Task: Change arrow line weight to 8PX.
Action: Mouse moved to (563, 317)
Screenshot: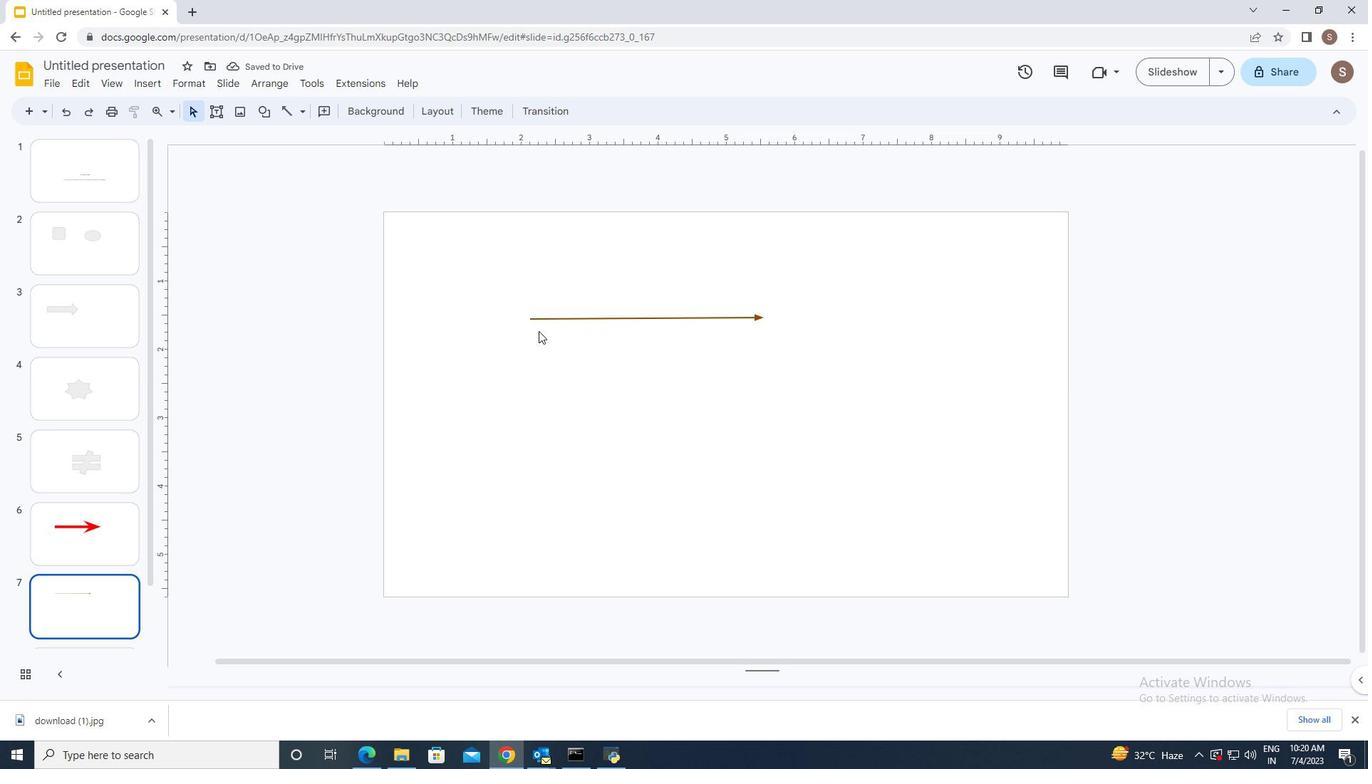 
Action: Mouse pressed left at (563, 317)
Screenshot: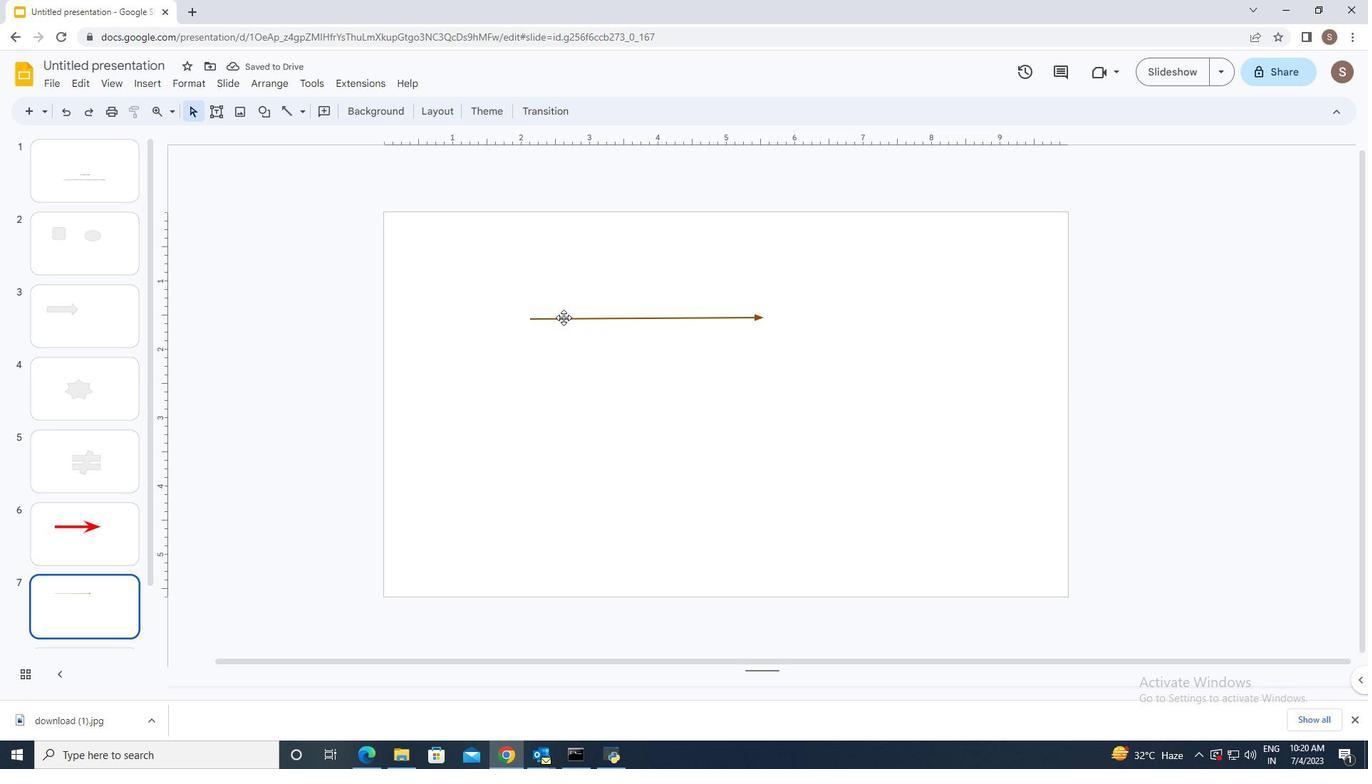 
Action: Mouse moved to (343, 110)
Screenshot: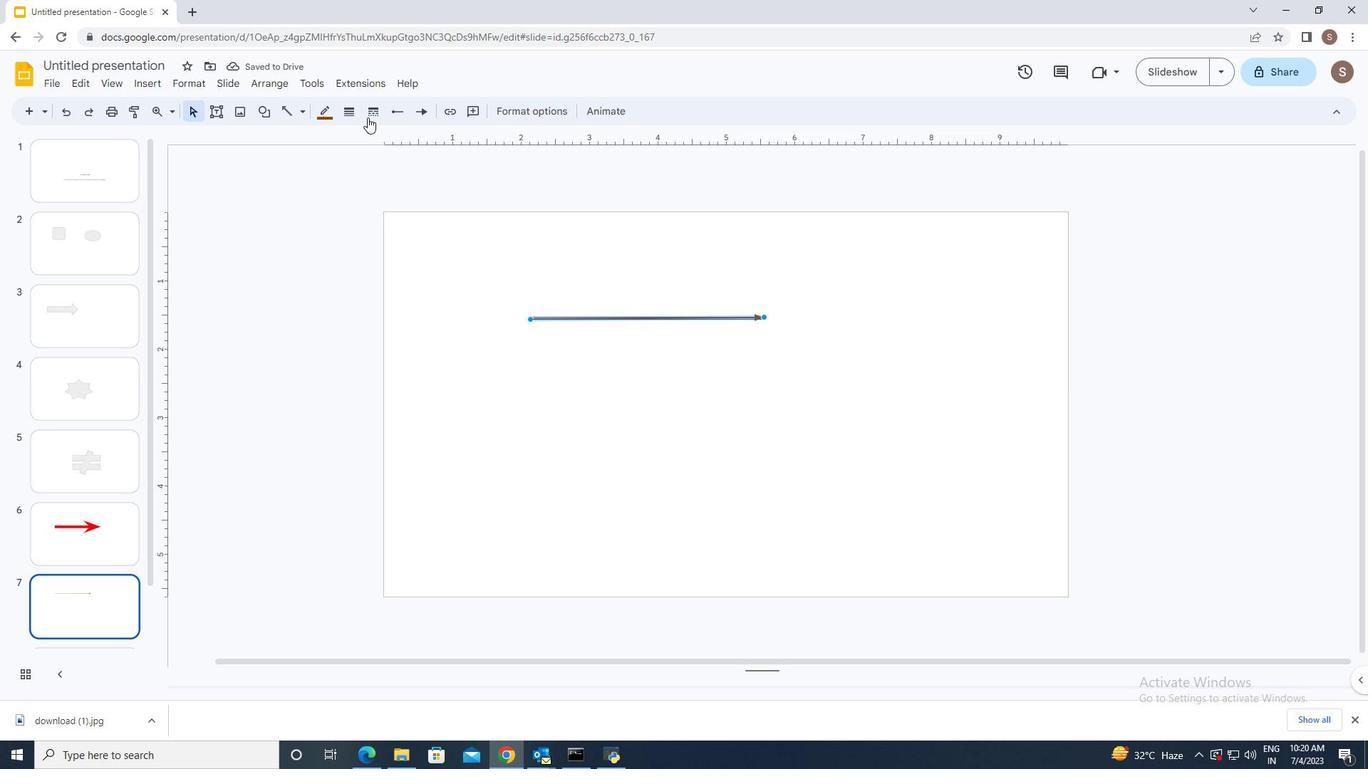 
Action: Mouse pressed left at (343, 110)
Screenshot: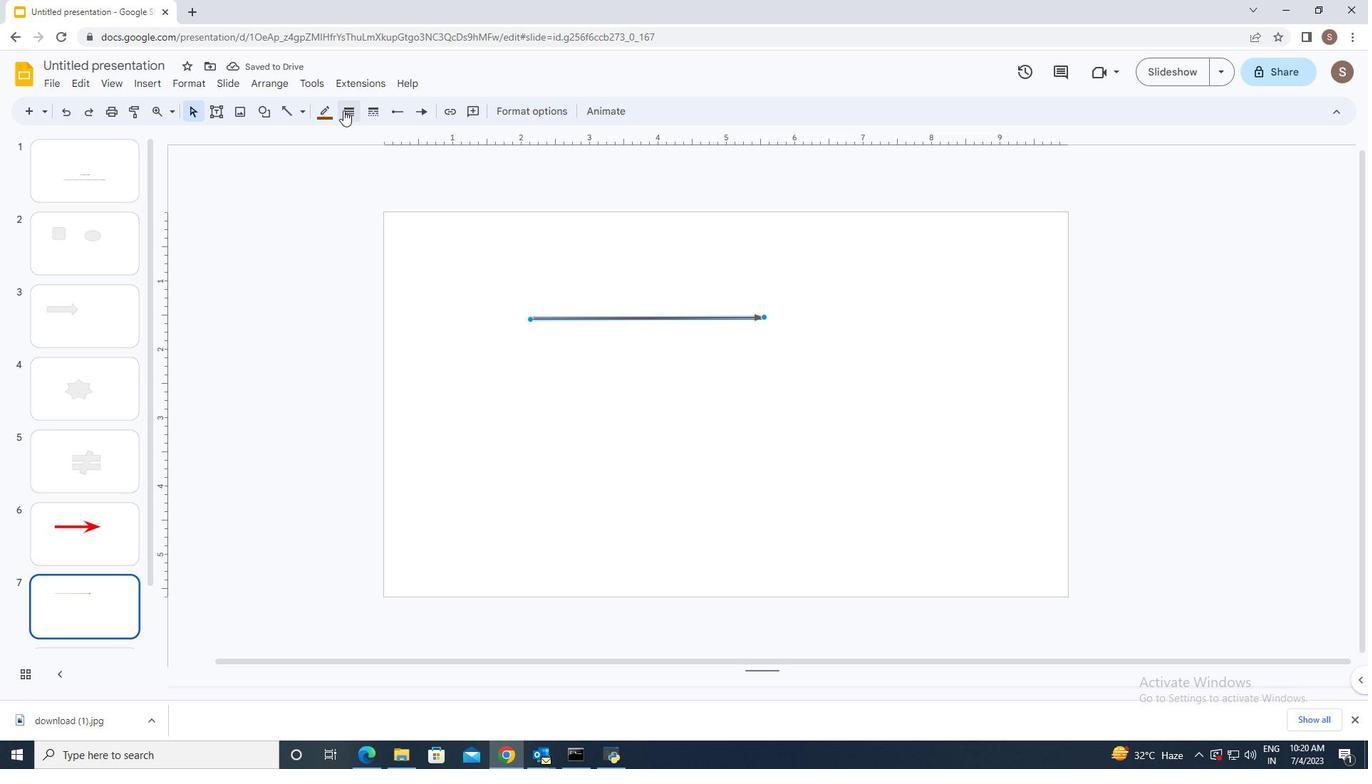 
Action: Mouse moved to (369, 222)
Screenshot: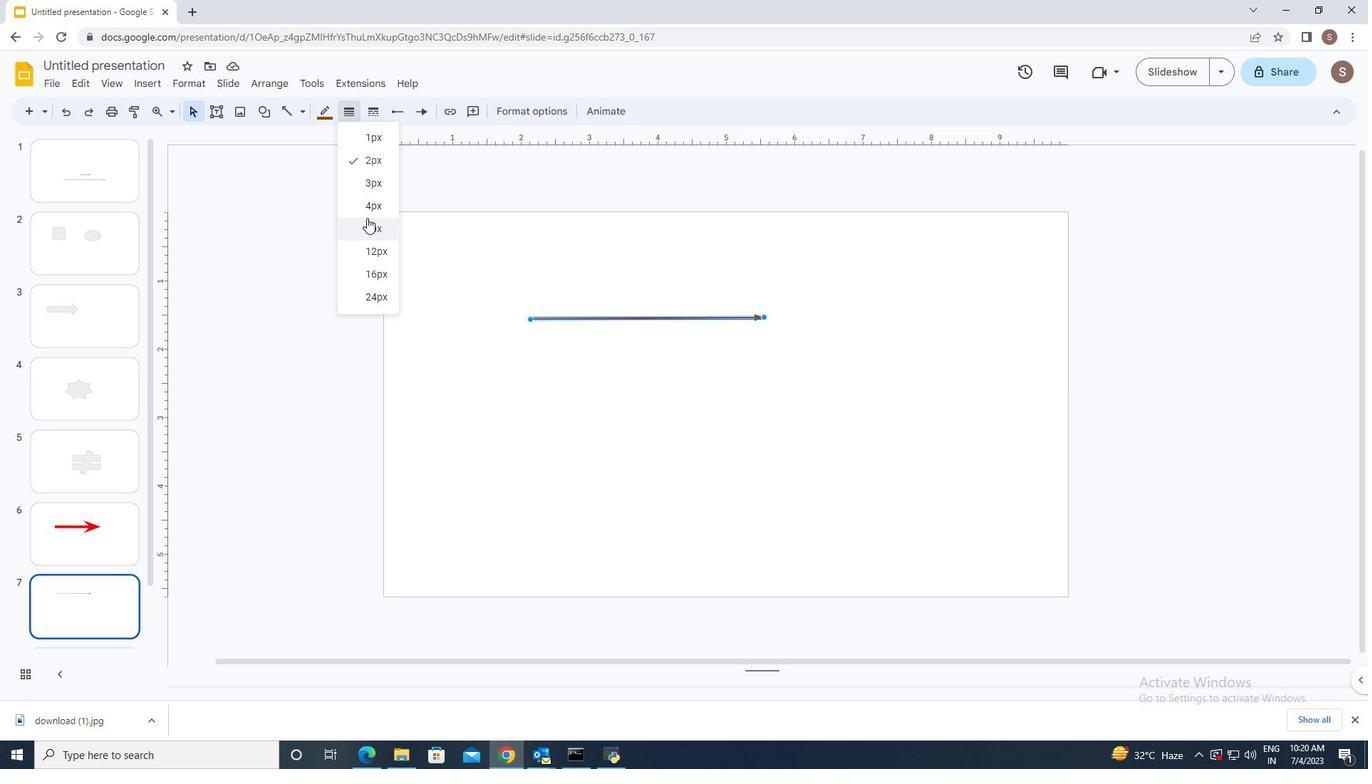 
Action: Mouse pressed left at (369, 222)
Screenshot: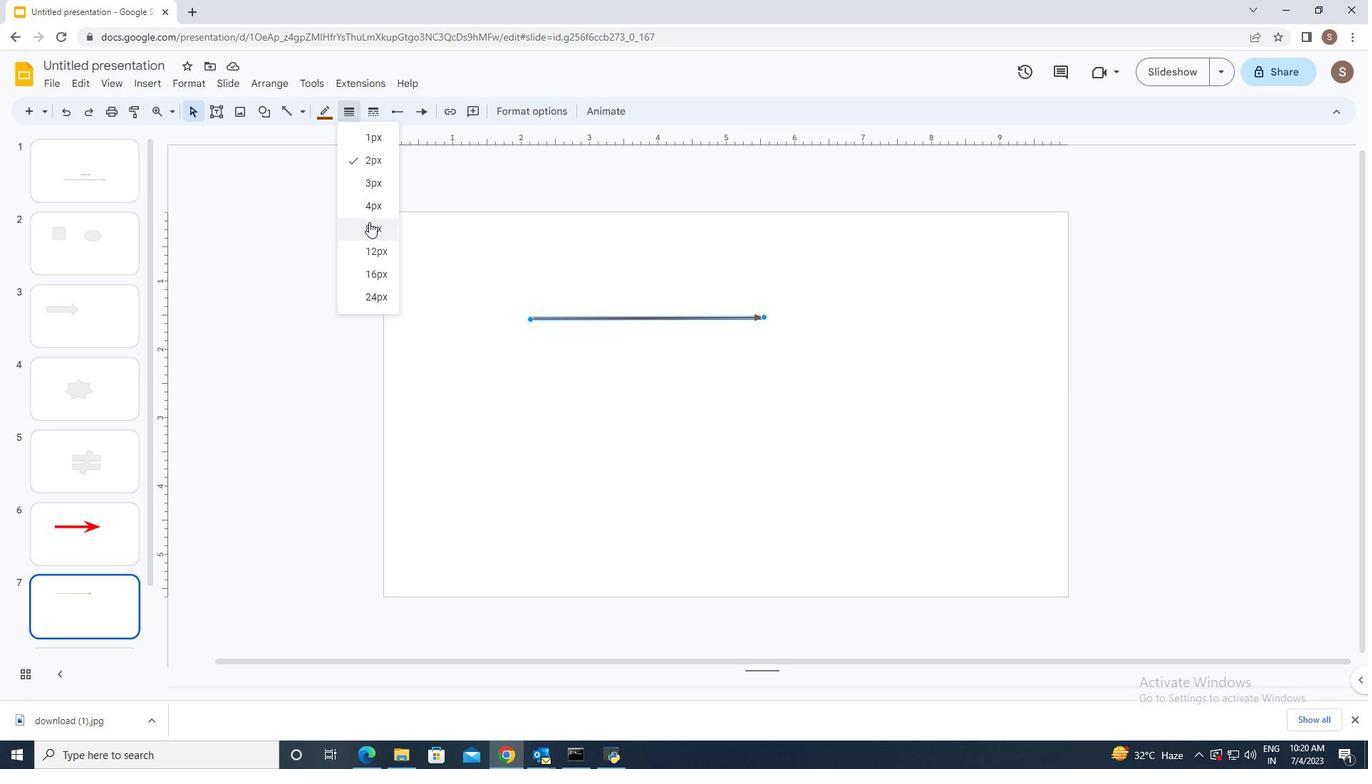 
Action: Mouse moved to (492, 434)
Screenshot: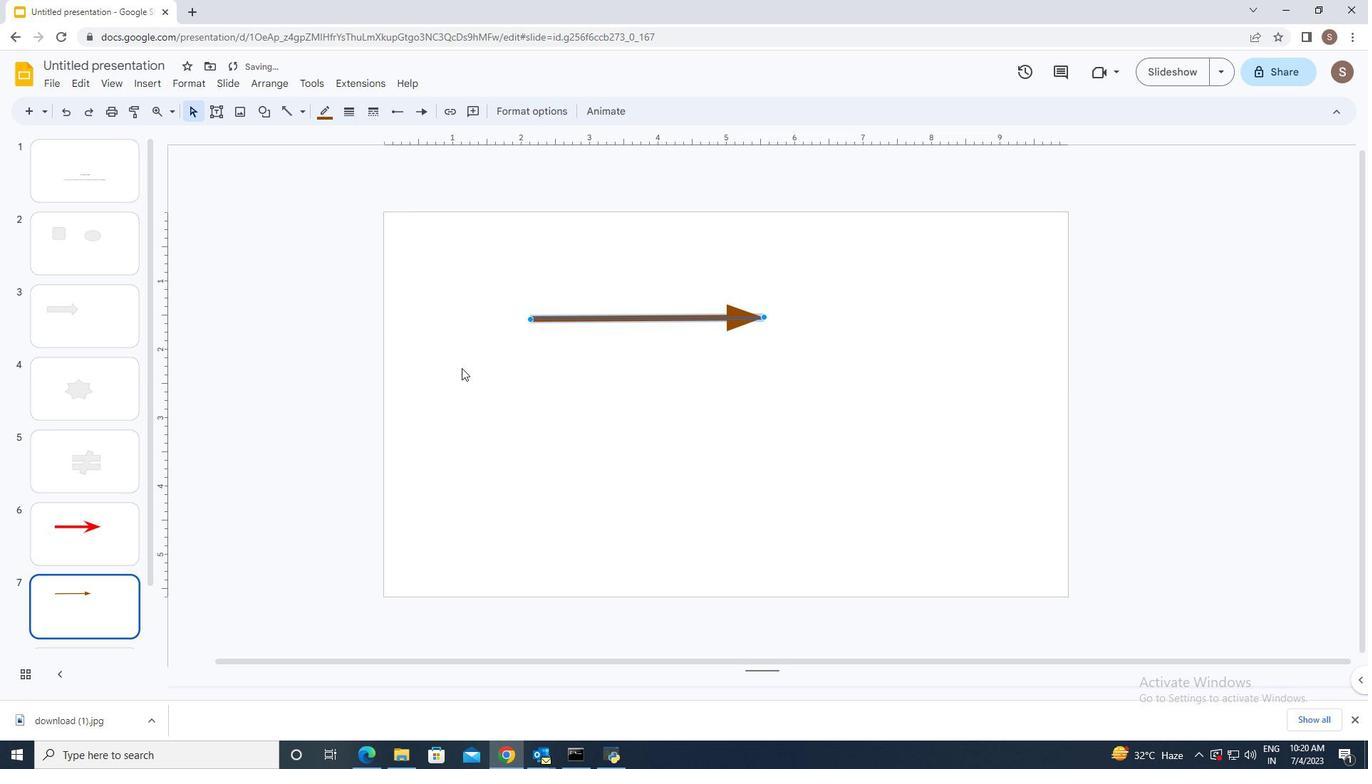 
Action: Mouse pressed left at (492, 434)
Screenshot: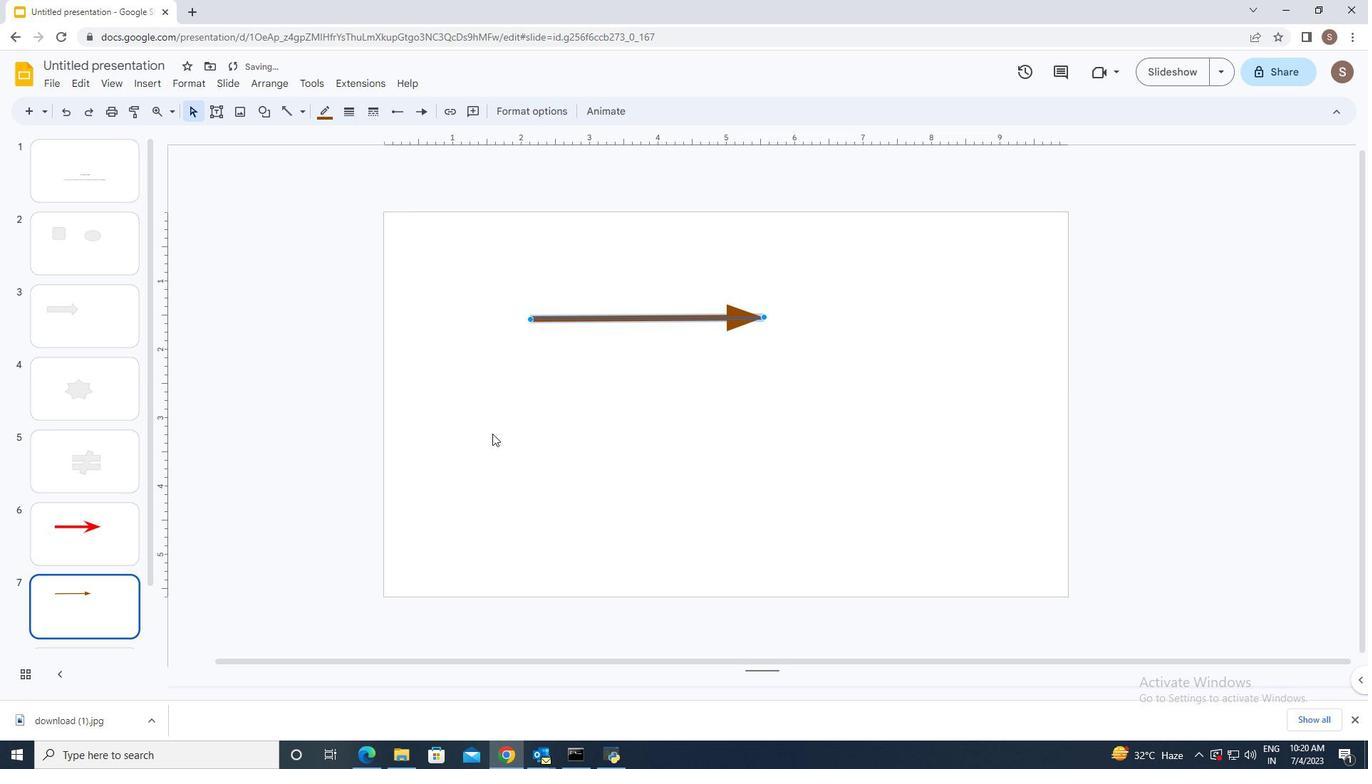 
